 Task: Create List Products and Services in Board Newsletter Design to Workspace Digital Product Management. Create List Pricing in Board Customer Journey Optimization to Workspace Digital Product Management. Create List Features in Board Product Launch Strategy and Execution to Workspace Digital Product Management
Action: Mouse moved to (515, 124)
Screenshot: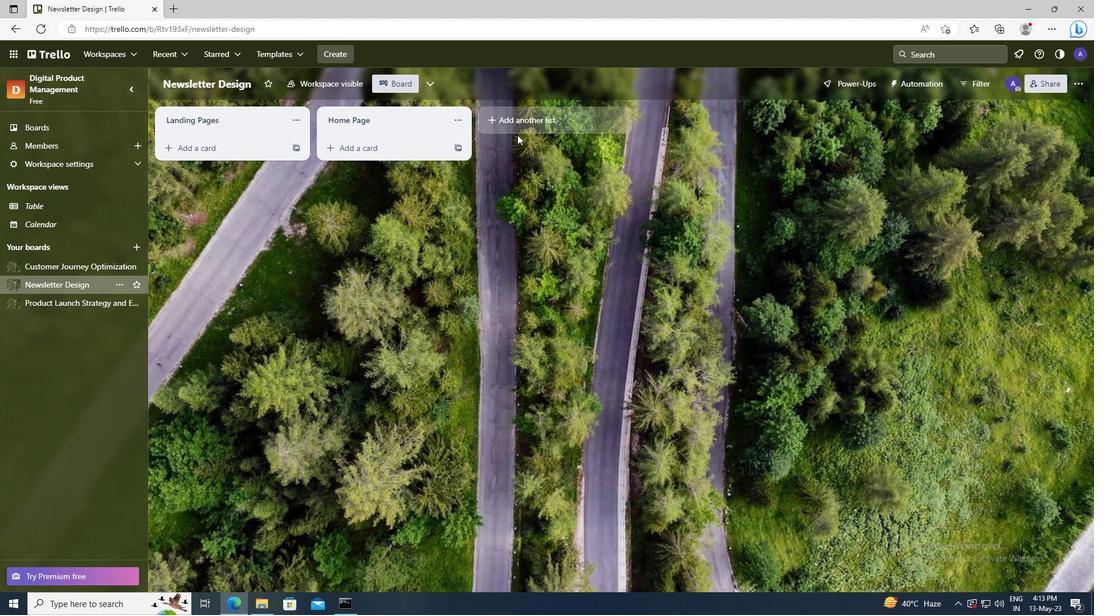 
Action: Mouse pressed left at (515, 124)
Screenshot: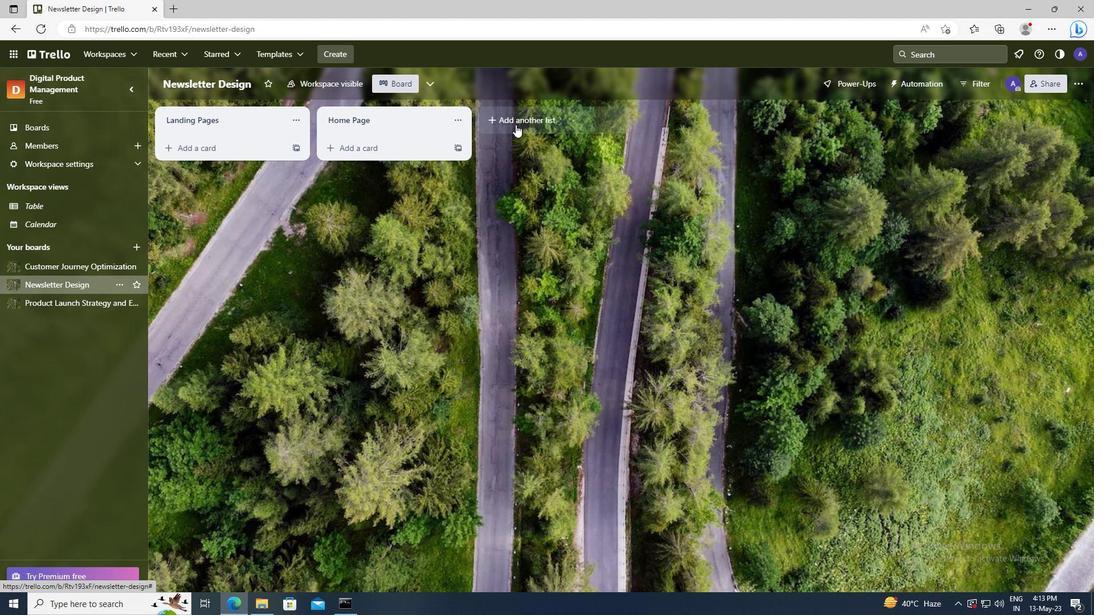 
Action: Key pressed <Key.shift>PRODUCTS<Key.space>AND<Key.space><Key.shift_r>SERVICES
Screenshot: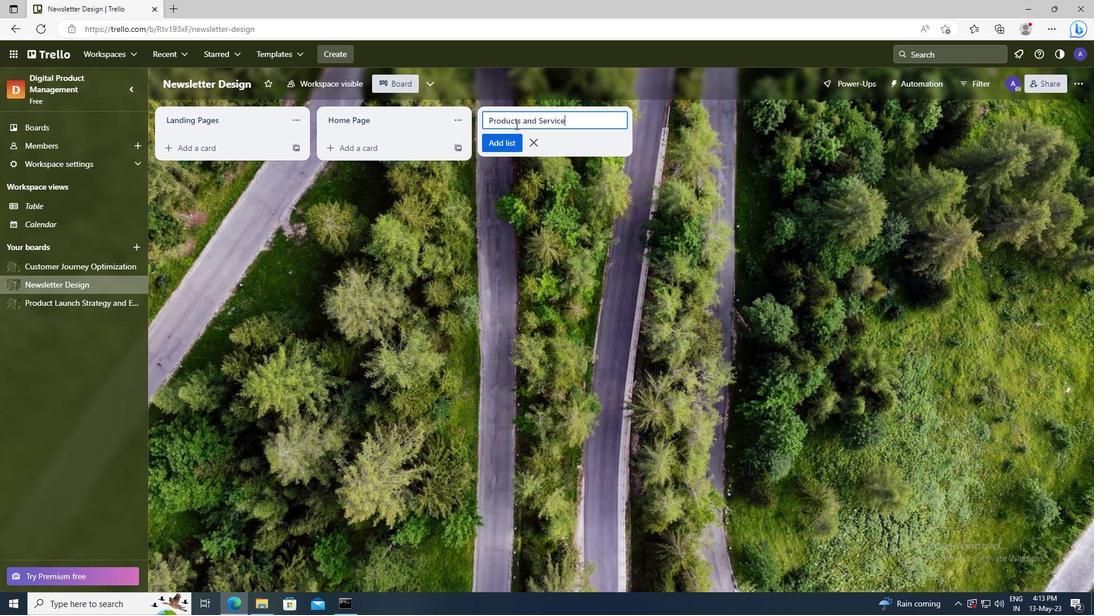 
Action: Mouse moved to (512, 147)
Screenshot: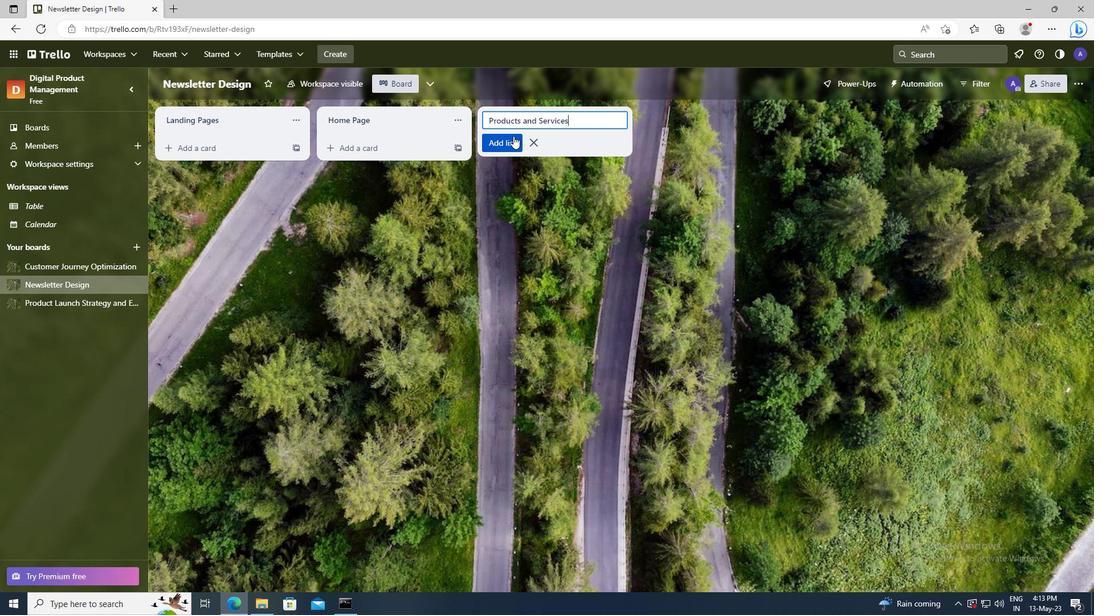 
Action: Mouse pressed left at (512, 147)
Screenshot: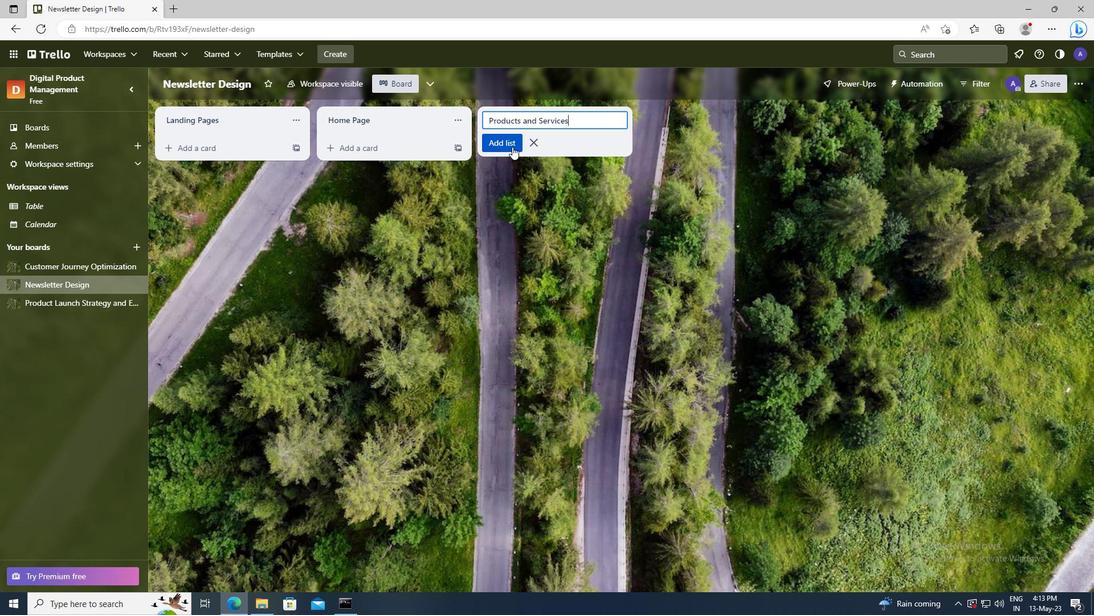 
Action: Mouse moved to (95, 269)
Screenshot: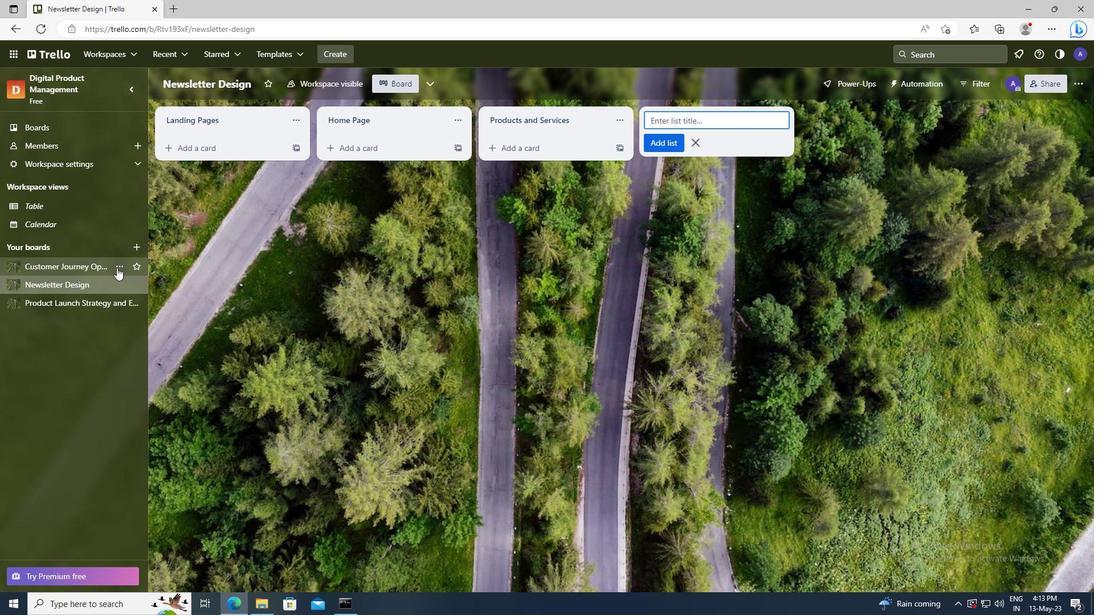 
Action: Mouse pressed left at (95, 269)
Screenshot: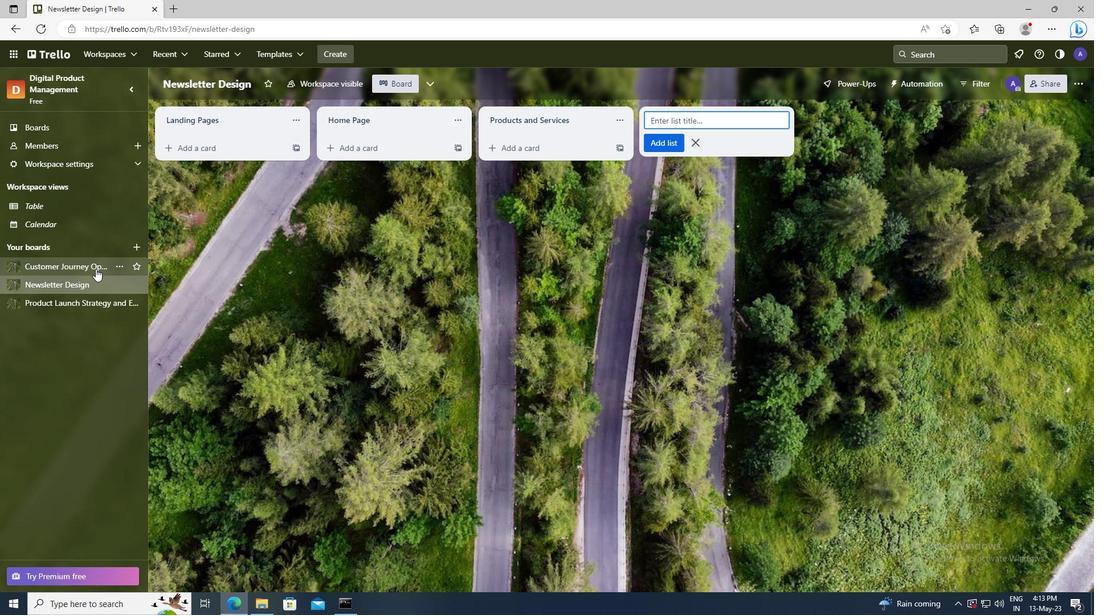 
Action: Mouse moved to (502, 126)
Screenshot: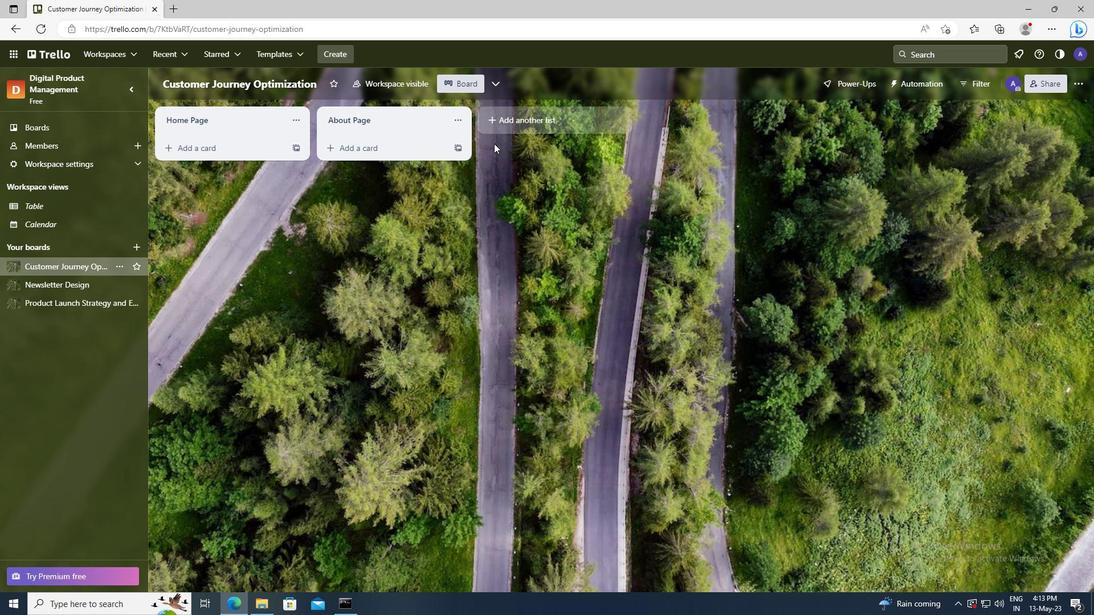 
Action: Mouse pressed left at (502, 126)
Screenshot: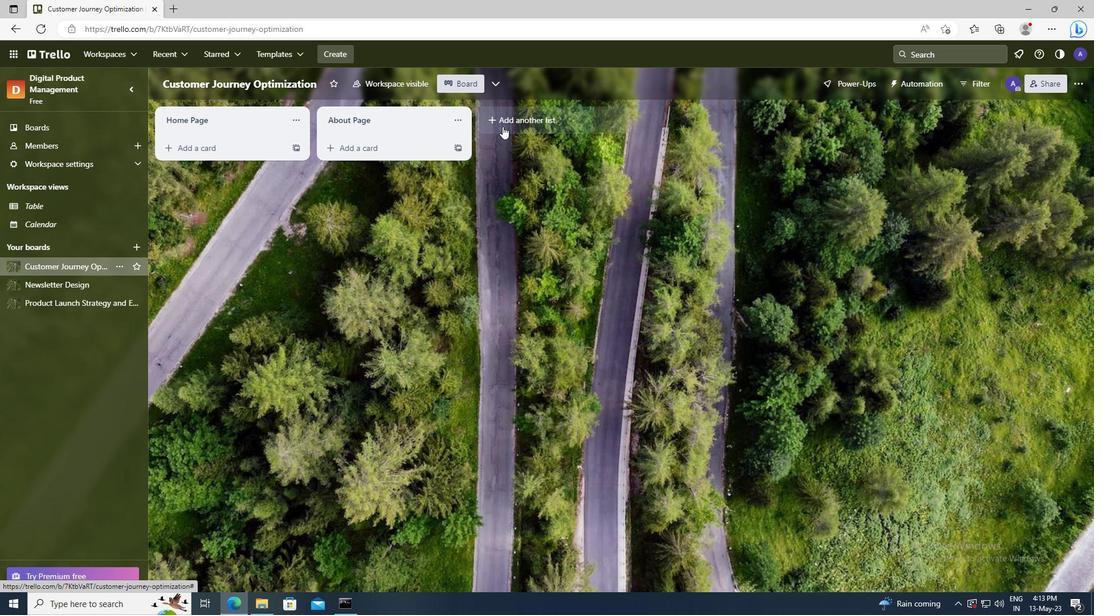 
Action: Key pressed <Key.shift>PRICING
Screenshot: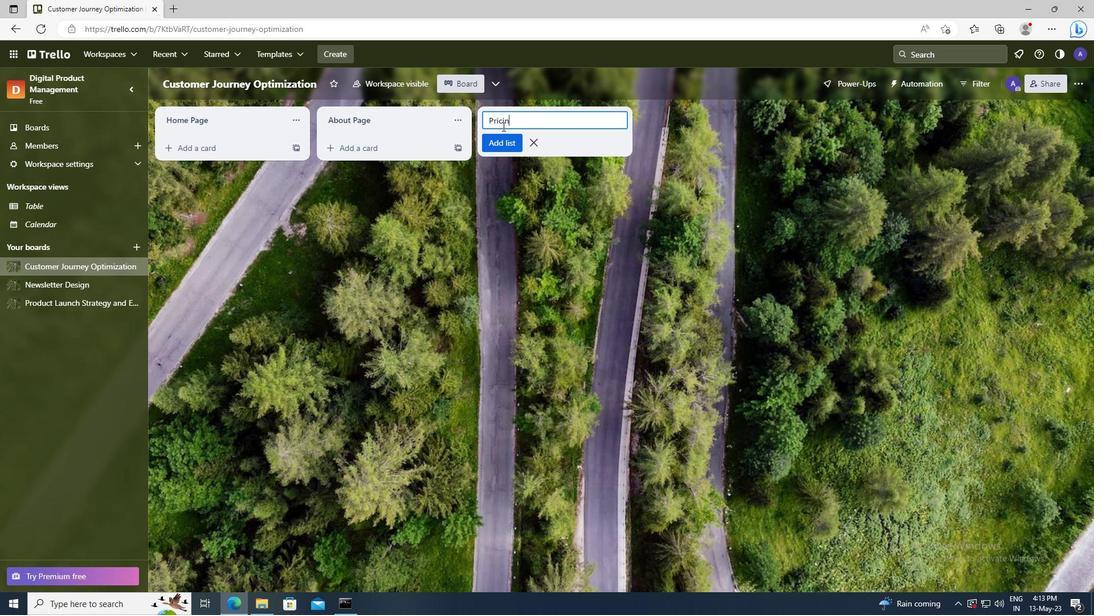 
Action: Mouse moved to (506, 142)
Screenshot: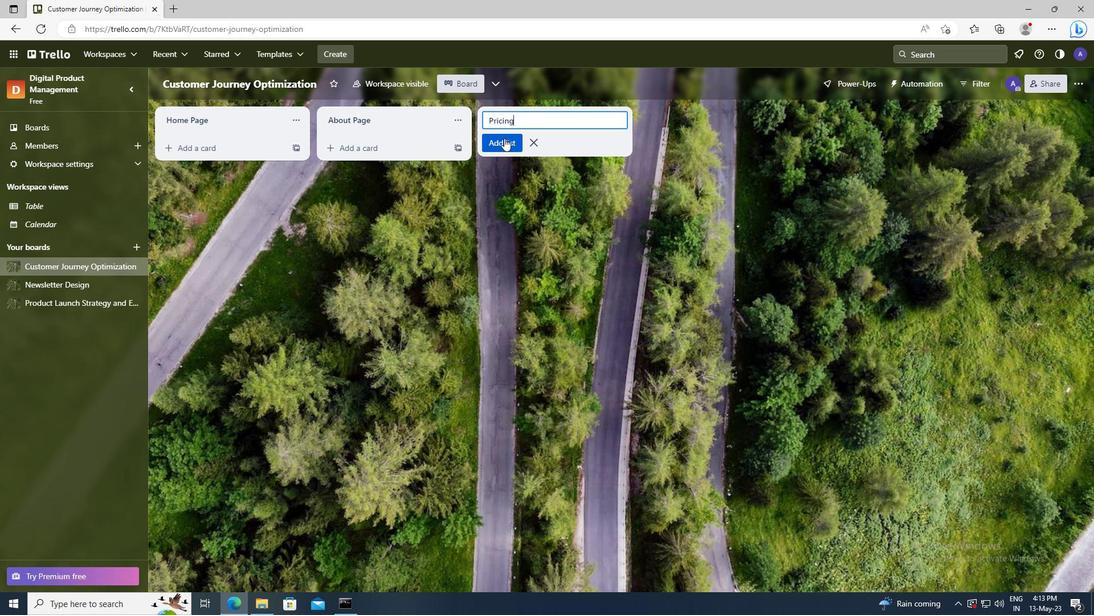 
Action: Mouse pressed left at (506, 142)
Screenshot: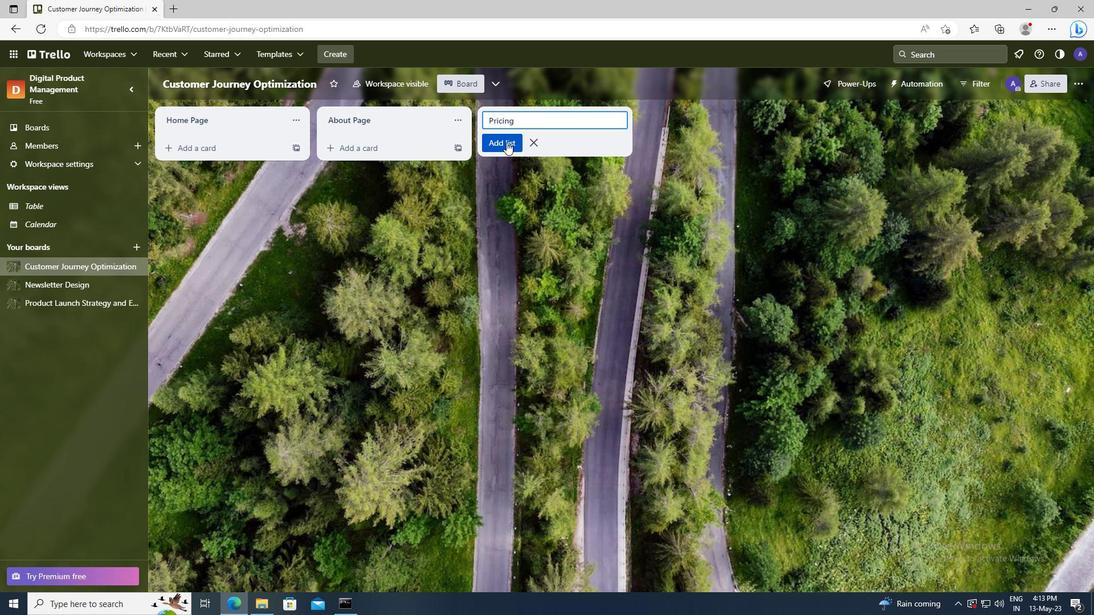 
Action: Mouse moved to (85, 303)
Screenshot: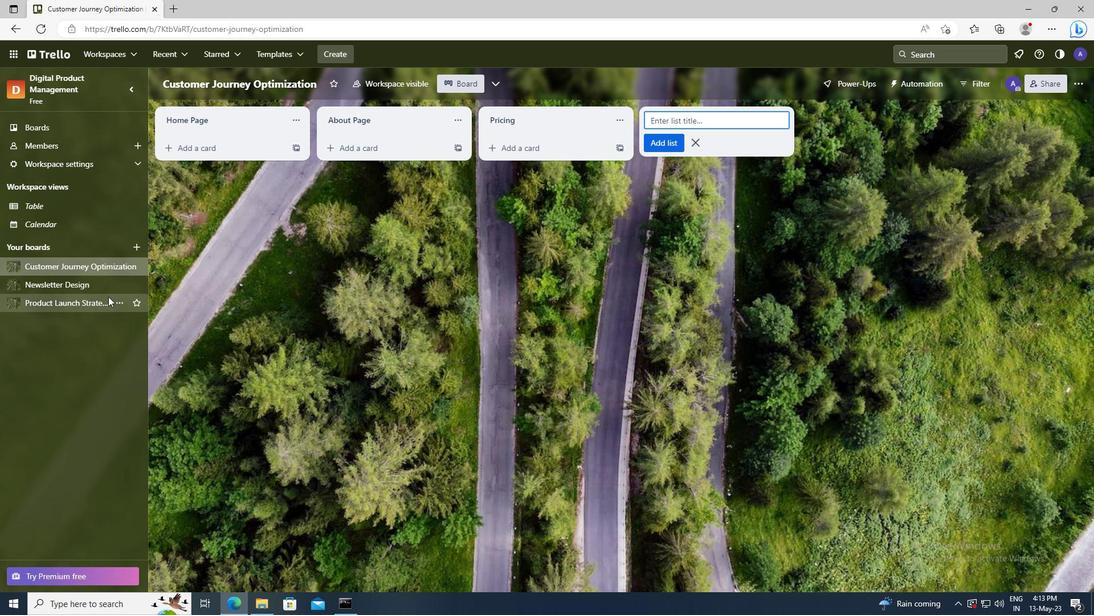 
Action: Mouse pressed left at (85, 303)
Screenshot: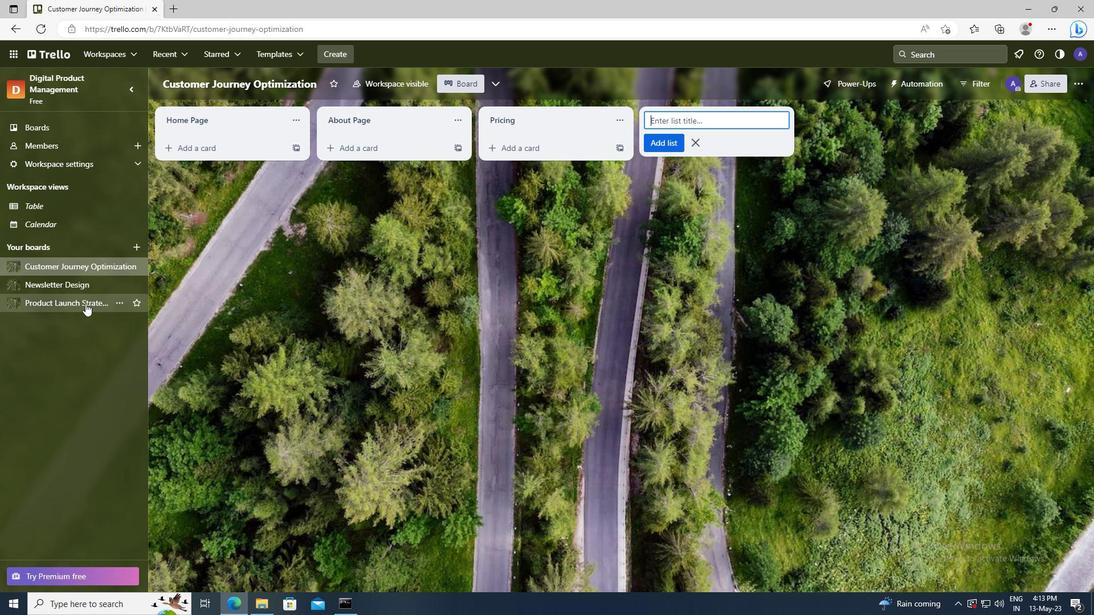
Action: Mouse moved to (529, 119)
Screenshot: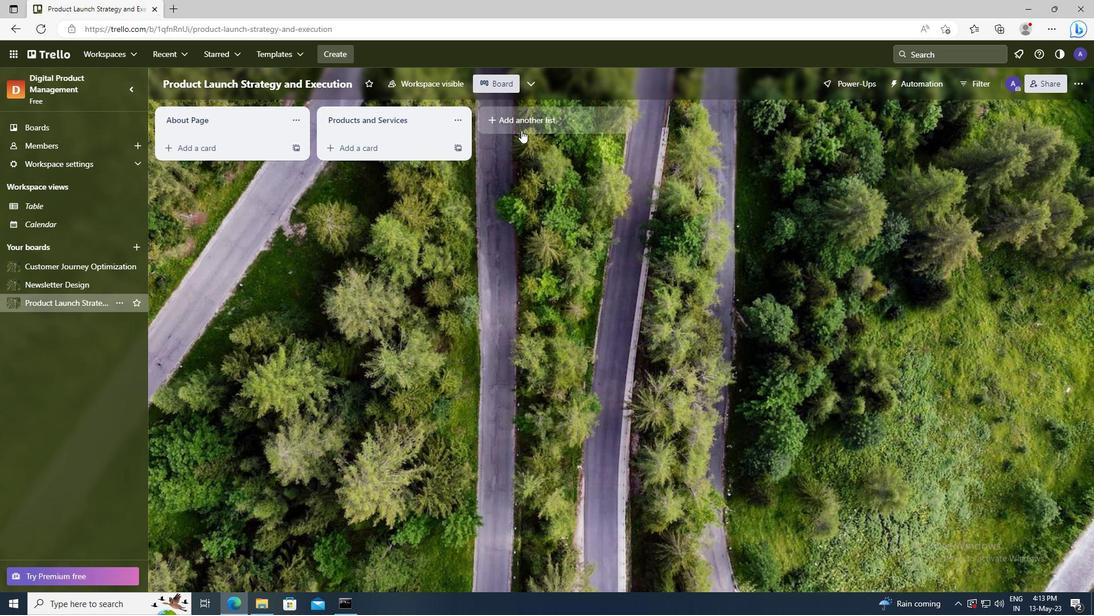 
Action: Mouse pressed left at (529, 119)
Screenshot: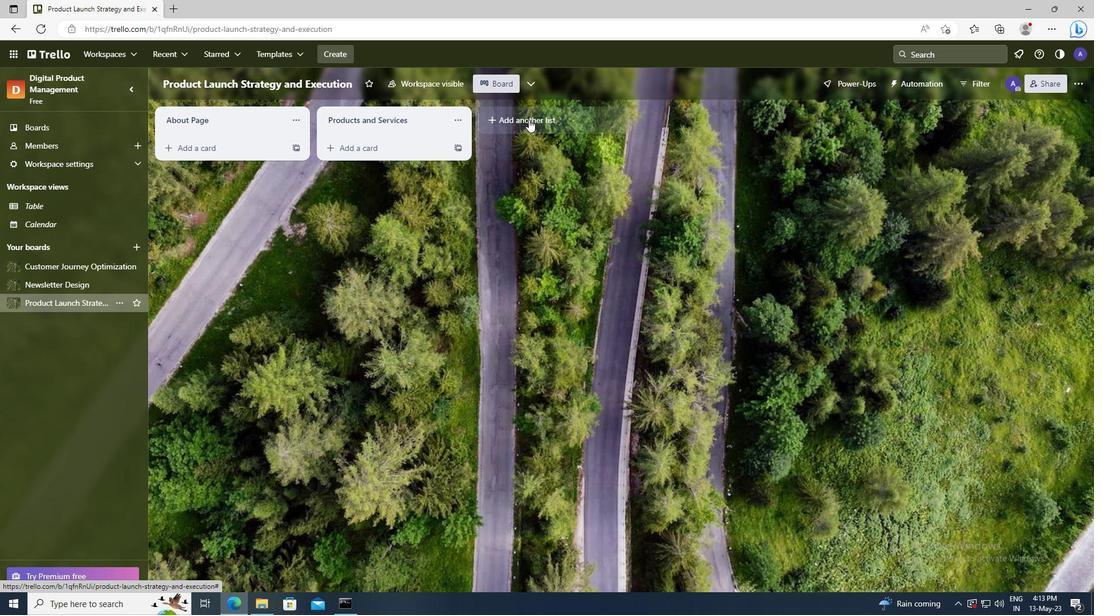 
Action: Key pressed <Key.shift><Key.shift><Key.shift><Key.shift><Key.shift>FEATURES
Screenshot: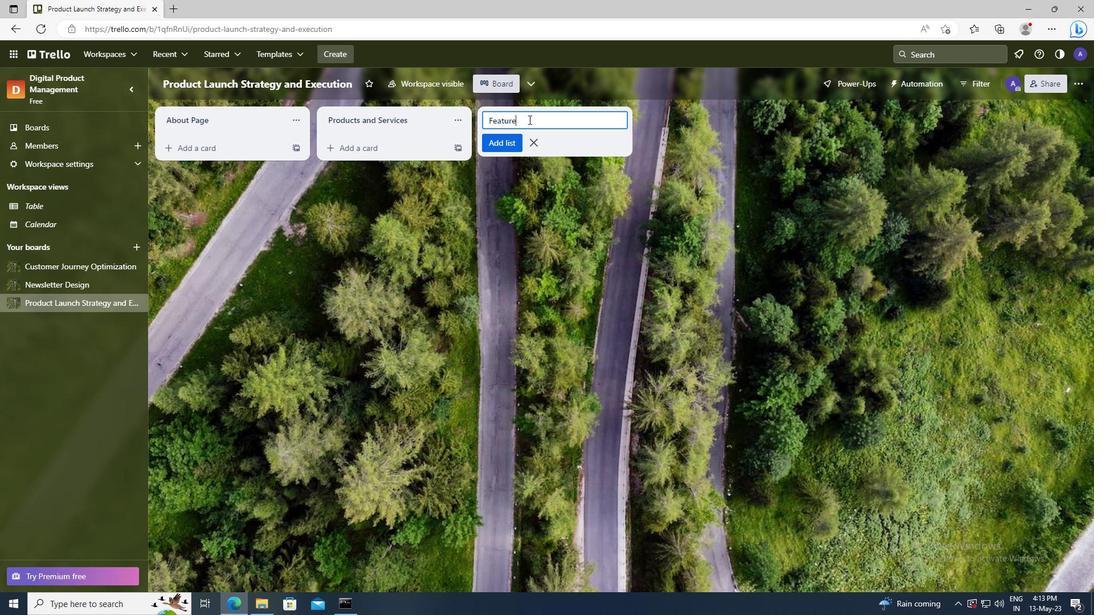 
Action: Mouse moved to (514, 143)
Screenshot: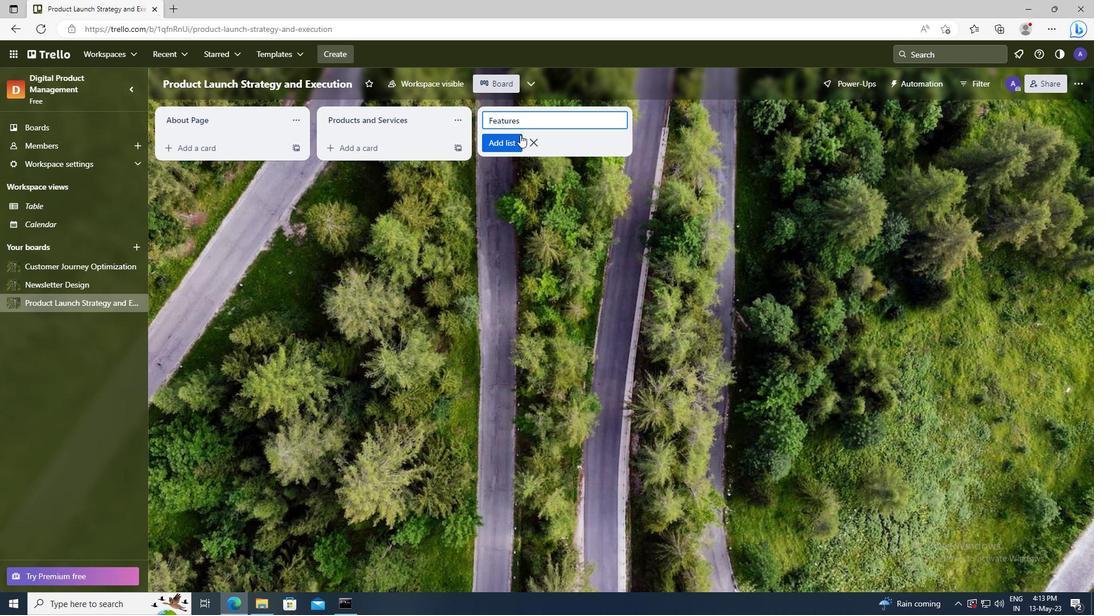 
Action: Mouse pressed left at (514, 143)
Screenshot: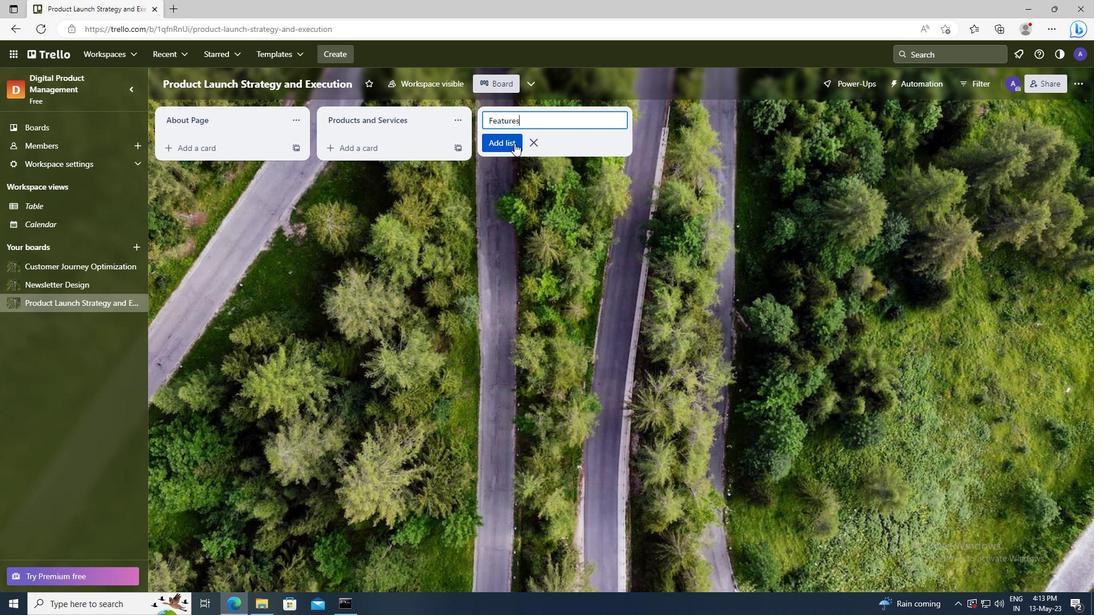
